 Task: Add Hand In Hand Rosemary Lemon Foaming Hand Soap to the cart.
Action: Mouse moved to (690, 254)
Screenshot: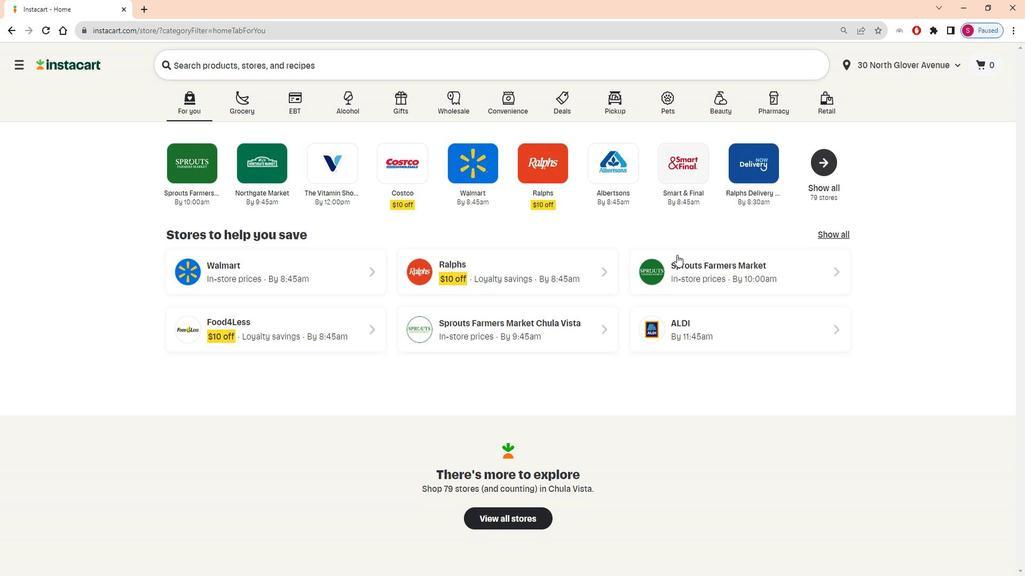 
Action: Mouse pressed left at (690, 254)
Screenshot: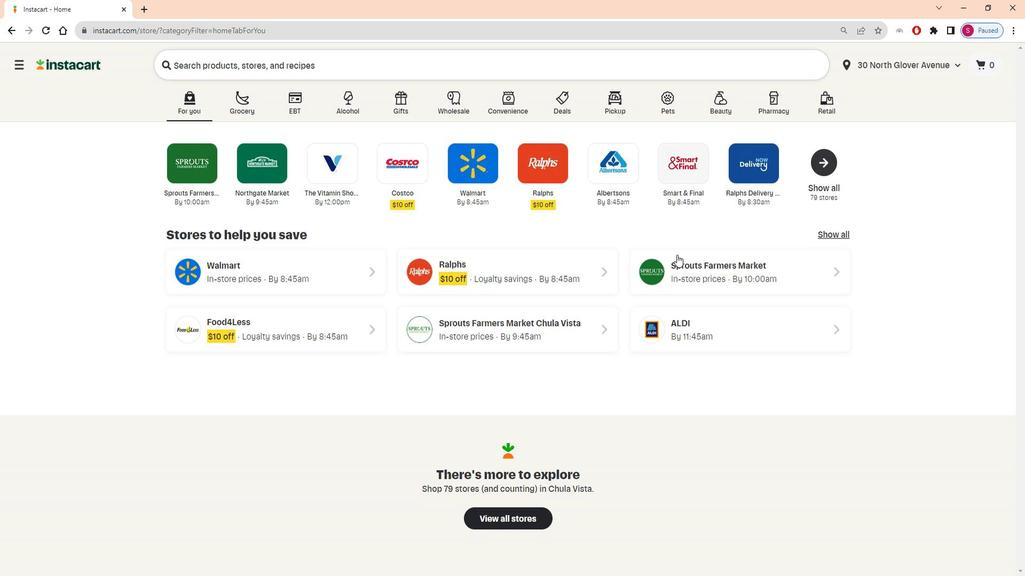 
Action: Mouse moved to (58, 340)
Screenshot: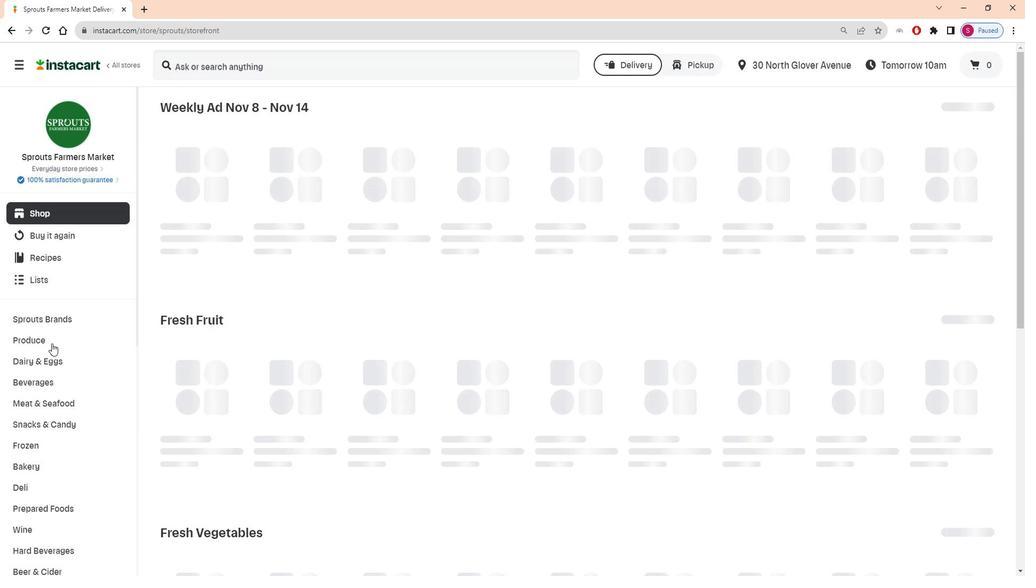 
Action: Mouse scrolled (58, 339) with delta (0, 0)
Screenshot: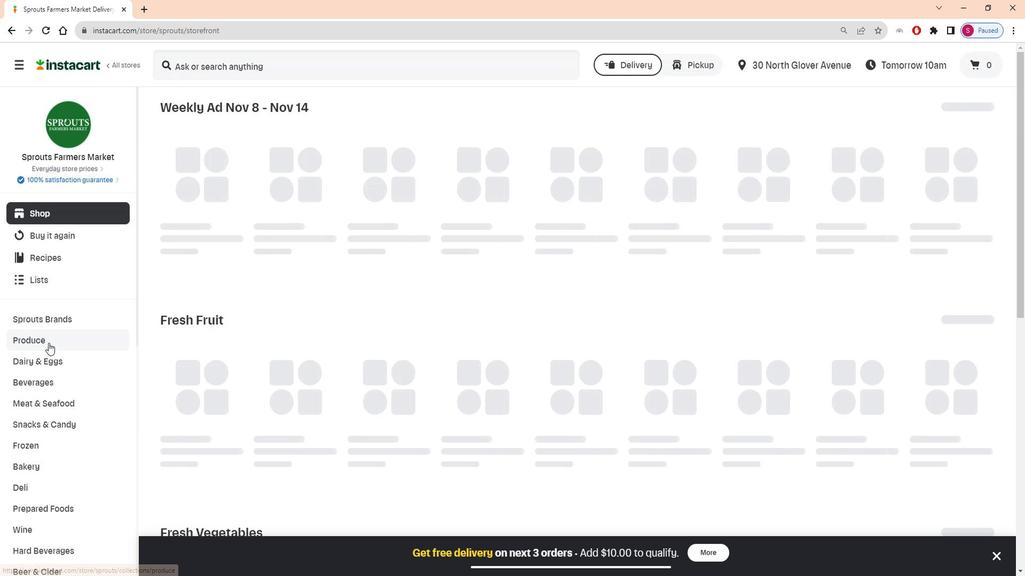 
Action: Mouse scrolled (58, 339) with delta (0, 0)
Screenshot: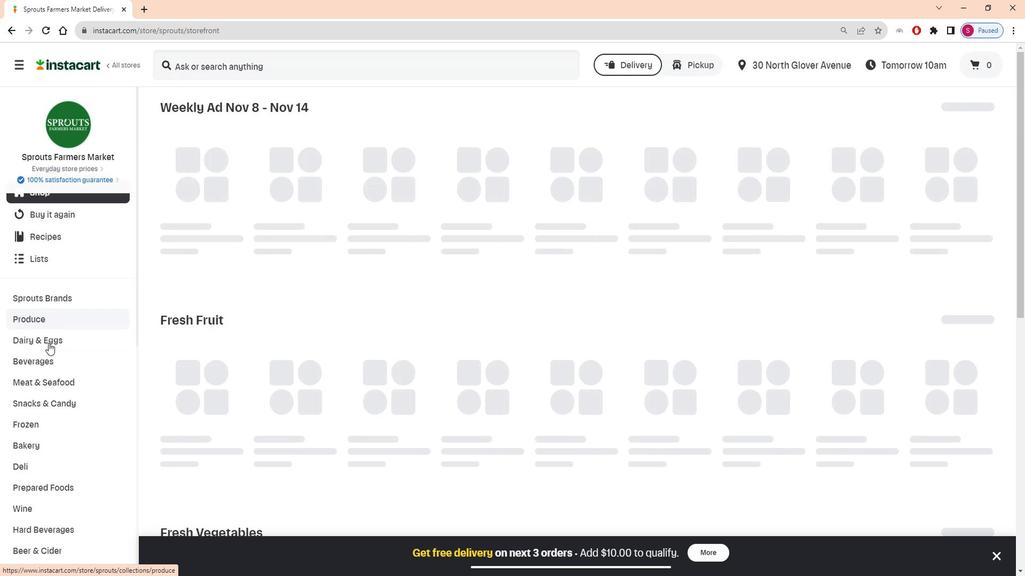 
Action: Mouse scrolled (58, 339) with delta (0, 0)
Screenshot: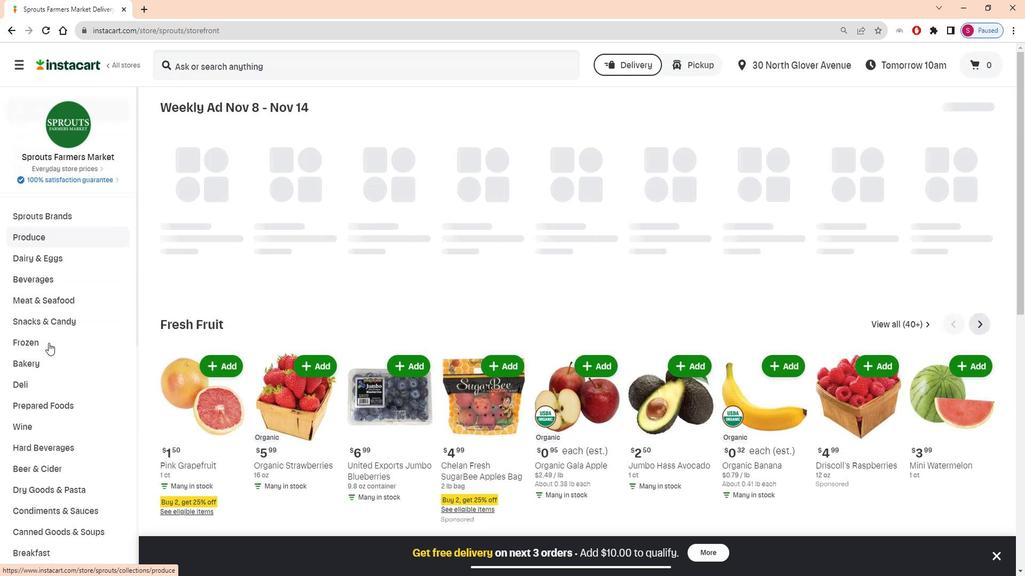 
Action: Mouse scrolled (58, 339) with delta (0, 0)
Screenshot: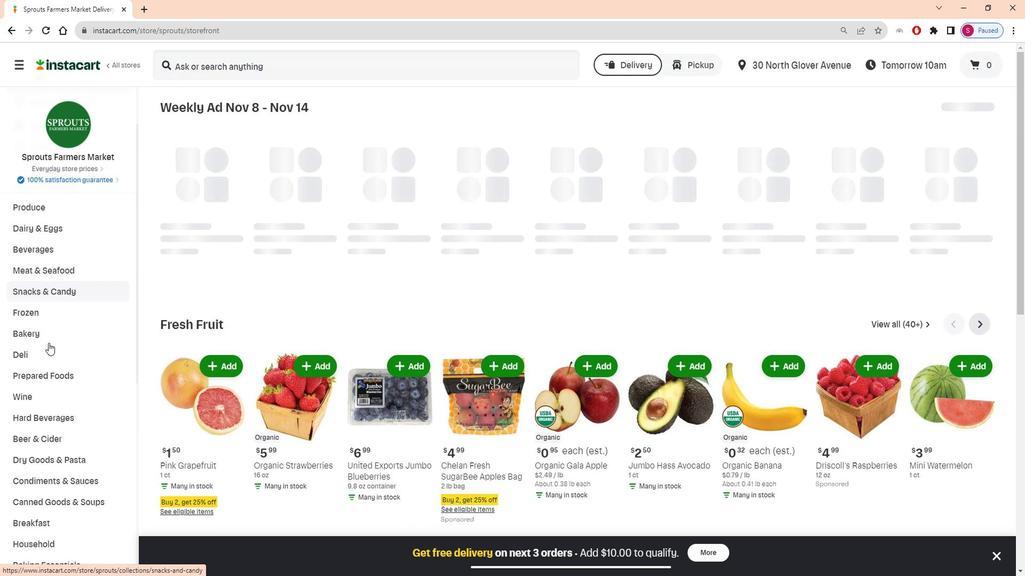 
Action: Mouse scrolled (58, 339) with delta (0, 0)
Screenshot: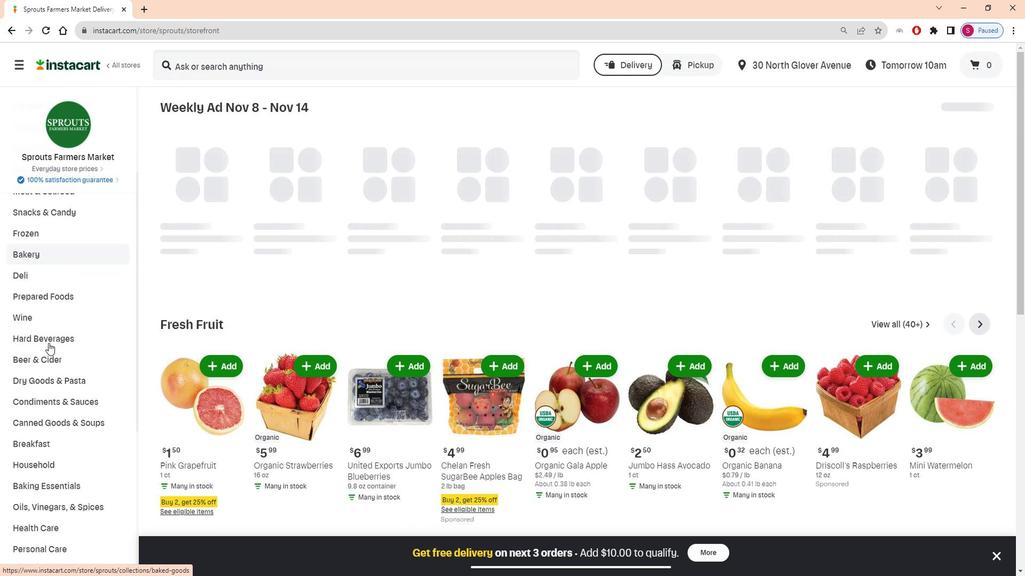 
Action: Mouse scrolled (58, 339) with delta (0, 0)
Screenshot: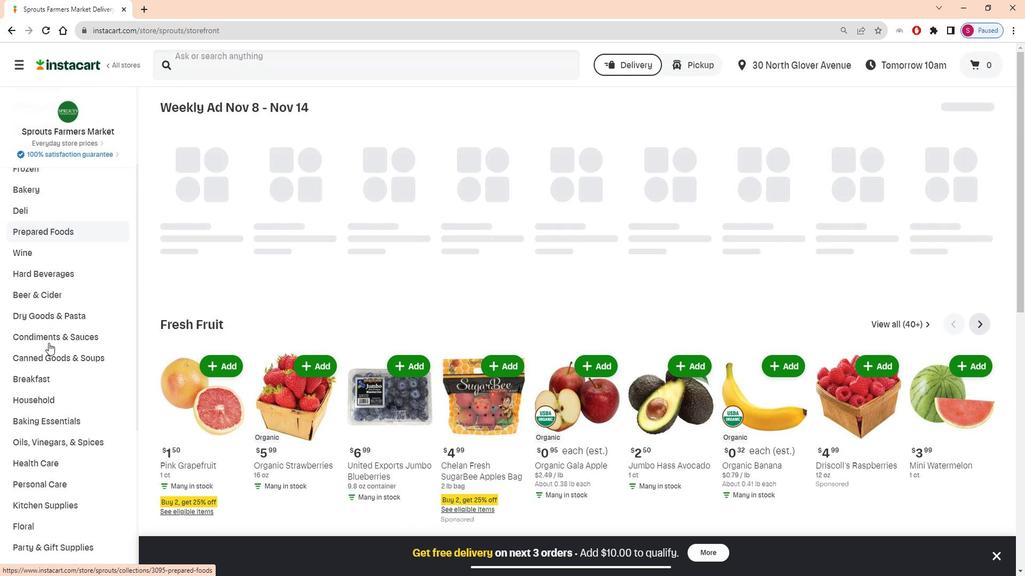 
Action: Mouse moved to (58, 414)
Screenshot: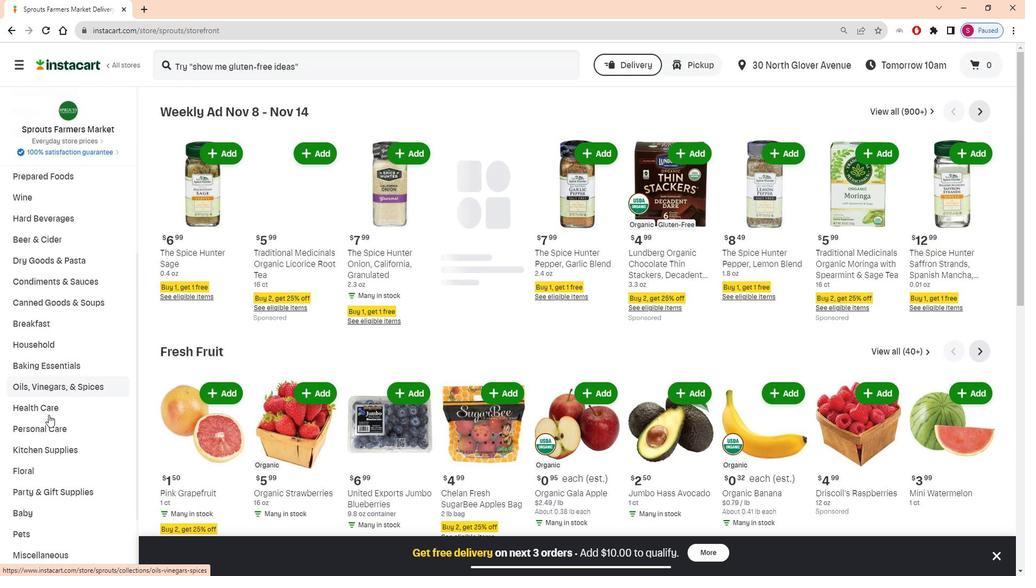 
Action: Mouse pressed left at (58, 414)
Screenshot: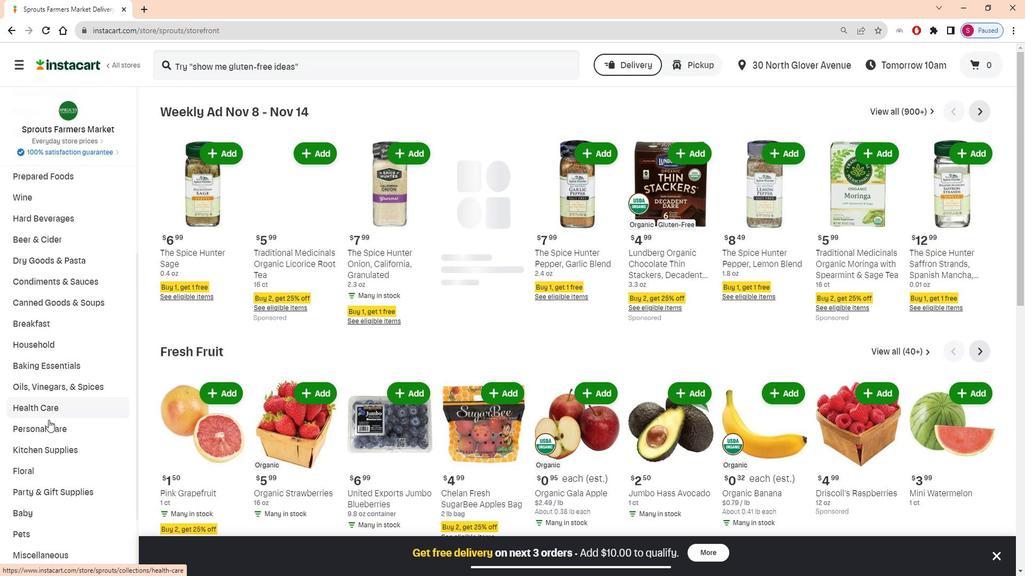 
Action: Mouse moved to (264, 148)
Screenshot: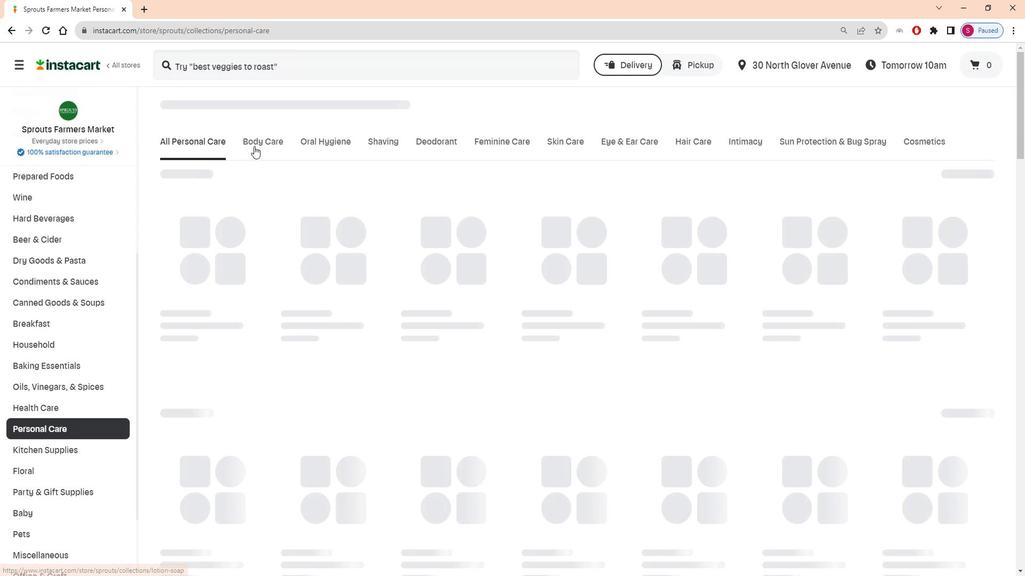 
Action: Mouse pressed left at (264, 148)
Screenshot: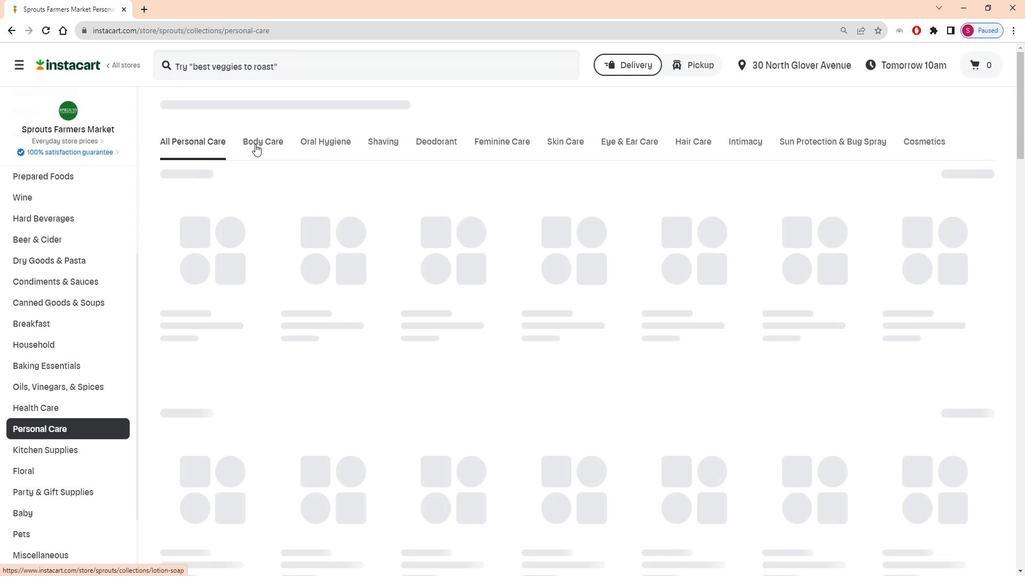 
Action: Mouse moved to (355, 184)
Screenshot: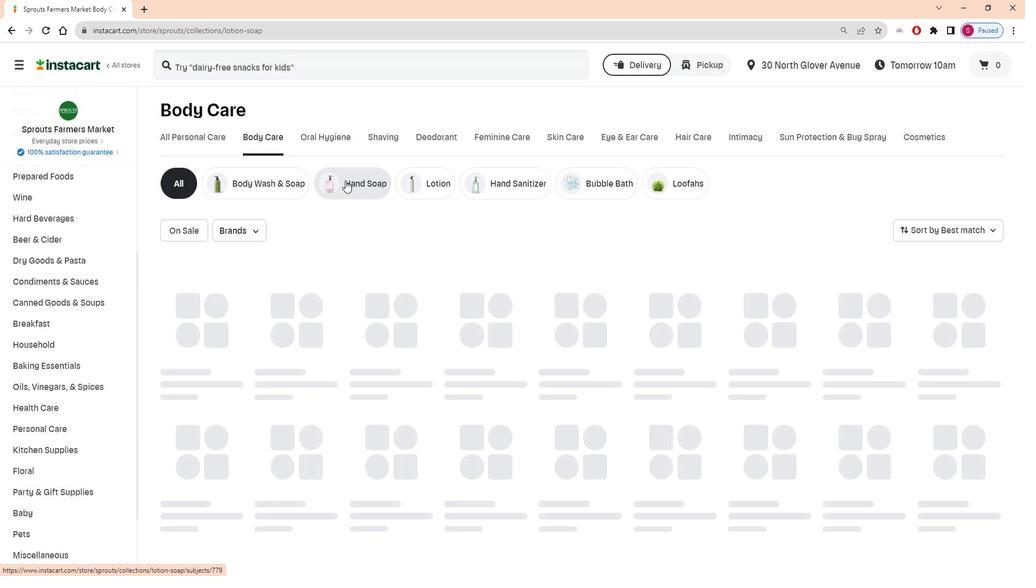 
Action: Mouse pressed left at (355, 184)
Screenshot: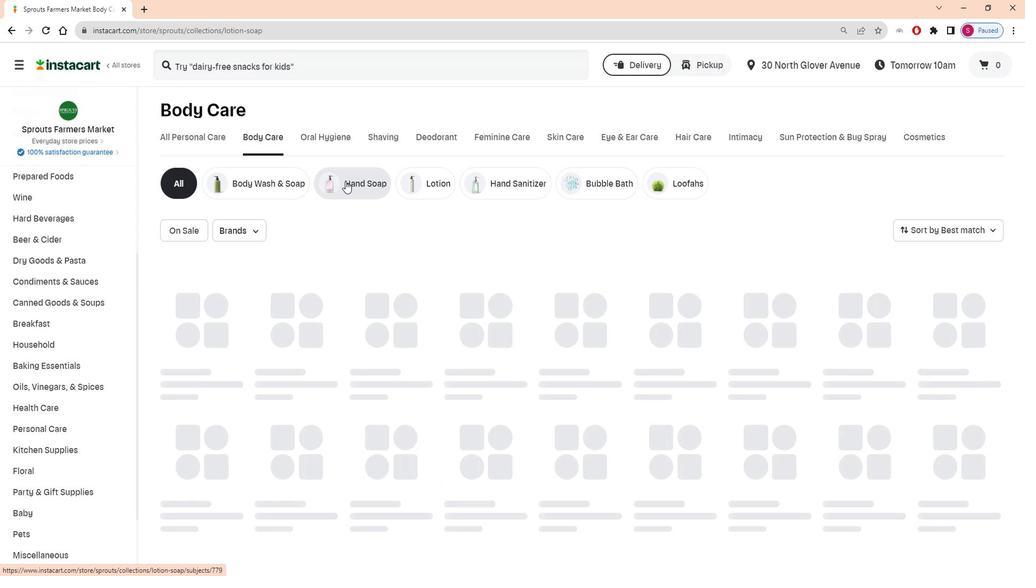 
Action: Mouse moved to (346, 77)
Screenshot: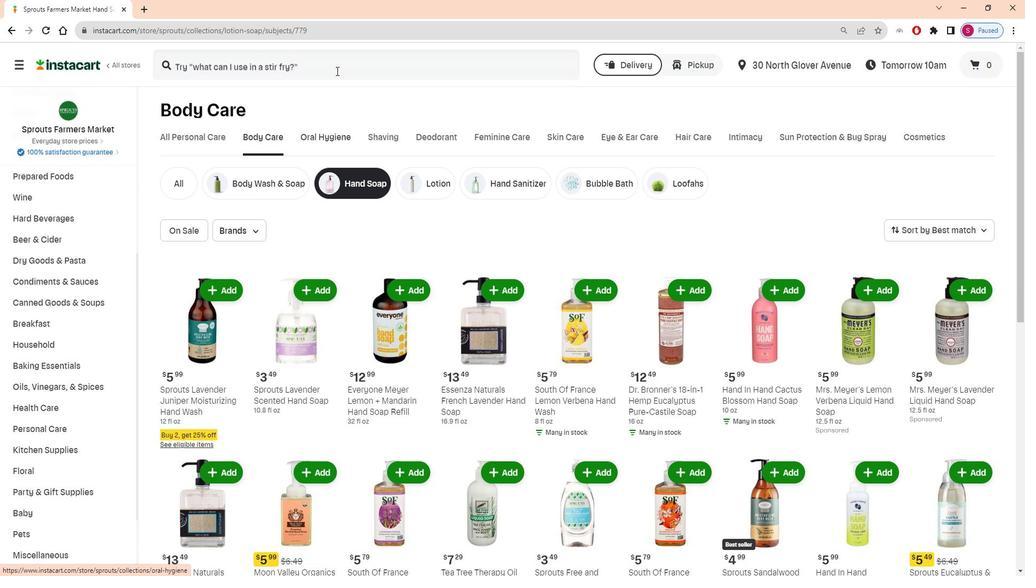 
Action: Mouse pressed left at (346, 77)
Screenshot: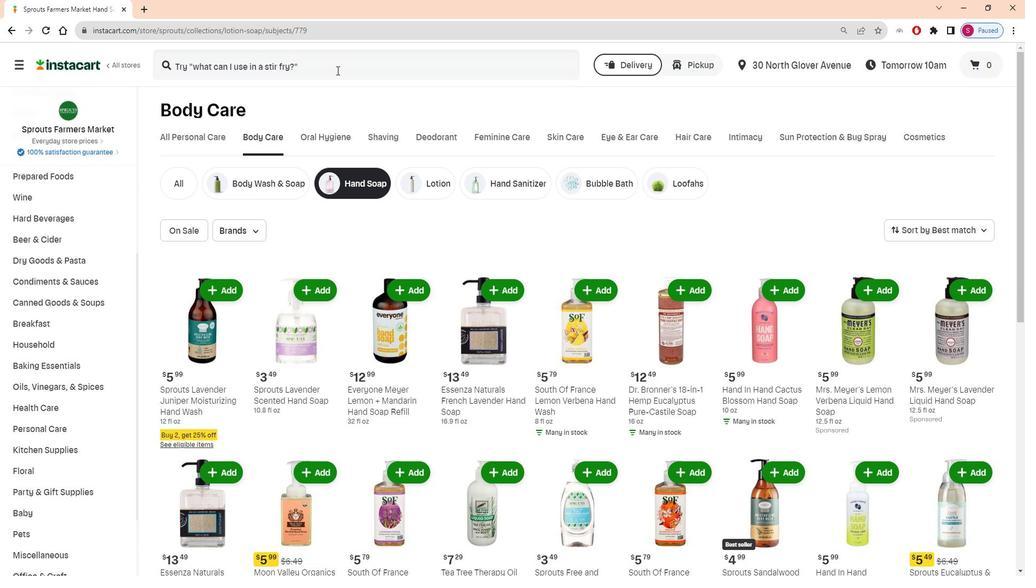 
Action: Mouse moved to (358, 73)
Screenshot: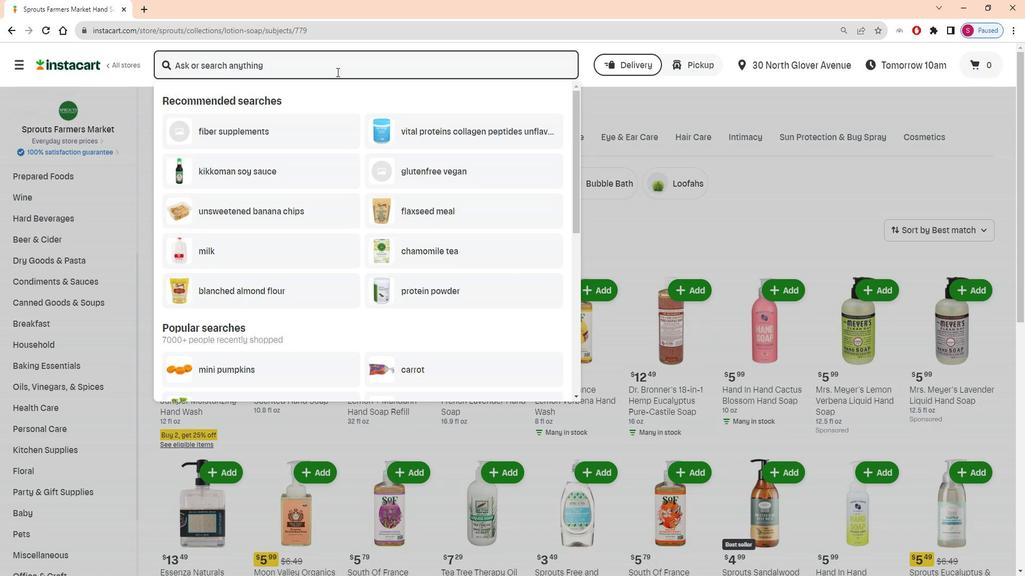 
Action: Key pressed <Key.shift>Hand<Key.space><Key.shift>In<Key.space><Key.shift>Hand<Key.space><Key.shift>Rosemary<Key.space><Key.shift>LEmon<Key.space><Key.backspace><Key.backspace><Key.backspace><Key.backspace><Key.backspace>emon<Key.space><Key.shift>Foaming<Key.space><Key.shift>Hand<Key.space><Key.shift>Soap<Key.space><Key.enter>
Screenshot: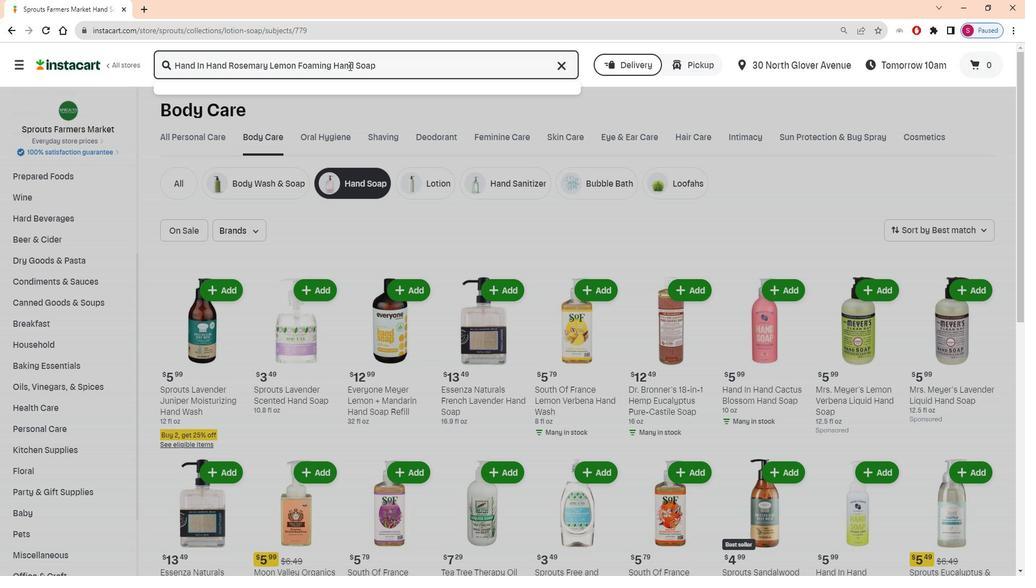 
Action: Mouse moved to (151, 221)
Screenshot: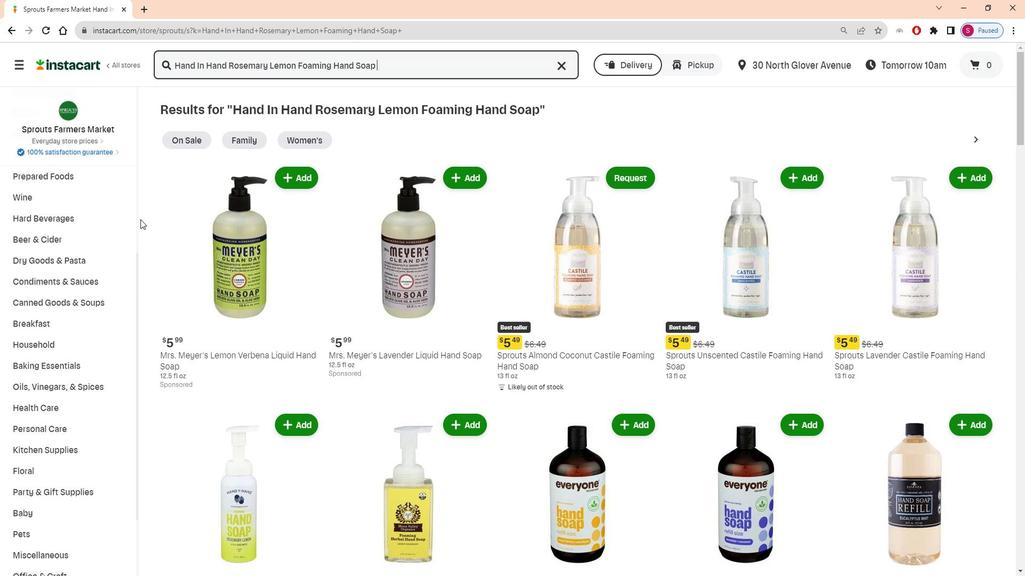 
Action: Mouse scrolled (151, 220) with delta (0, 0)
Screenshot: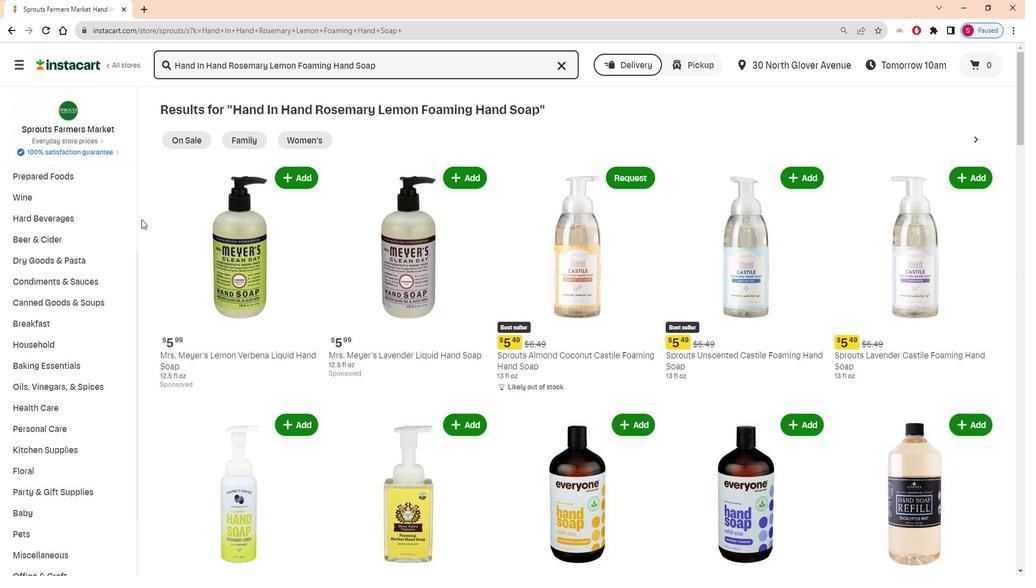 
Action: Mouse moved to (151, 221)
Screenshot: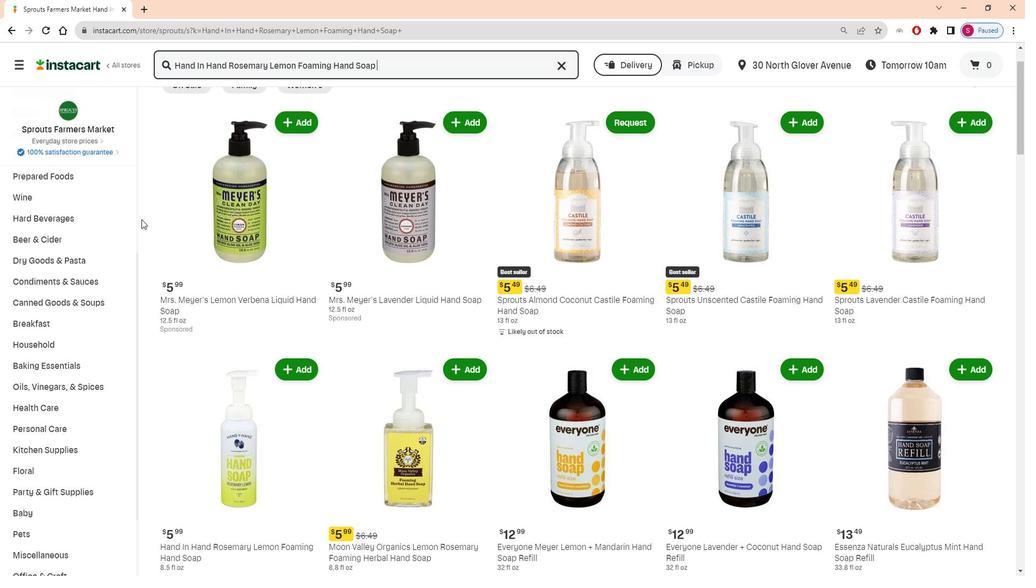 
Action: Mouse scrolled (151, 220) with delta (0, 0)
Screenshot: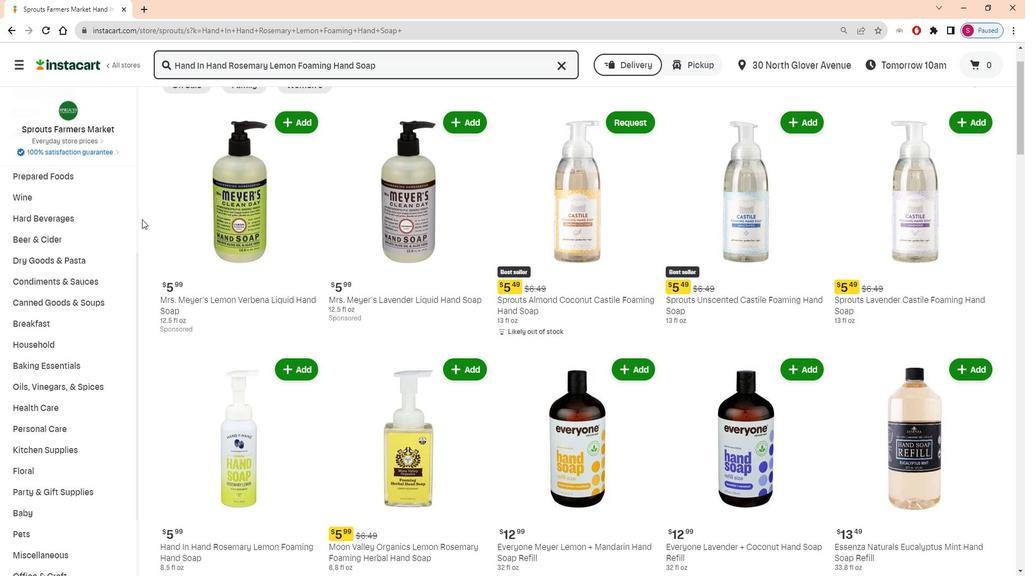 
Action: Mouse scrolled (151, 220) with delta (0, 0)
Screenshot: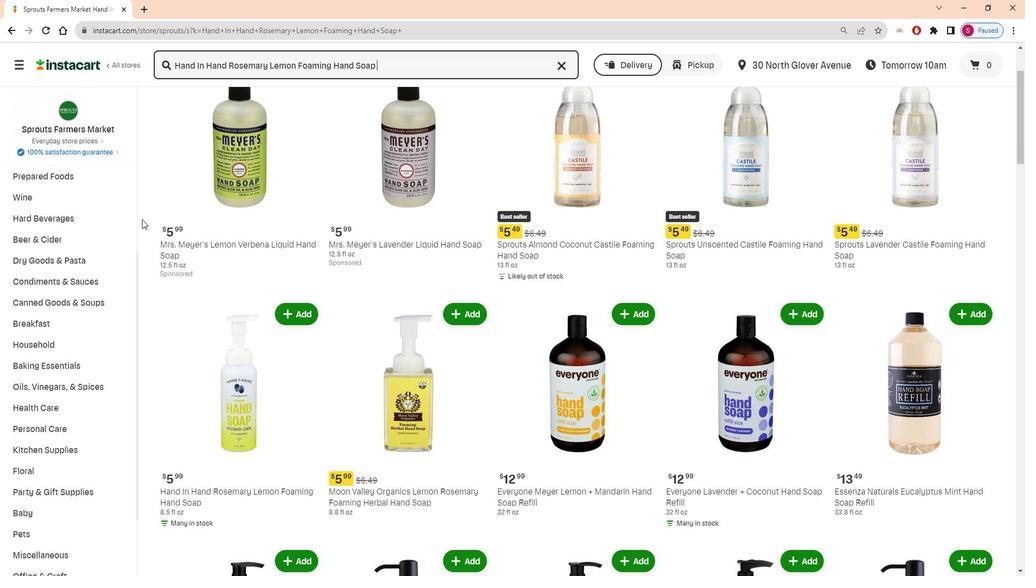 
Action: Mouse scrolled (151, 220) with delta (0, 0)
Screenshot: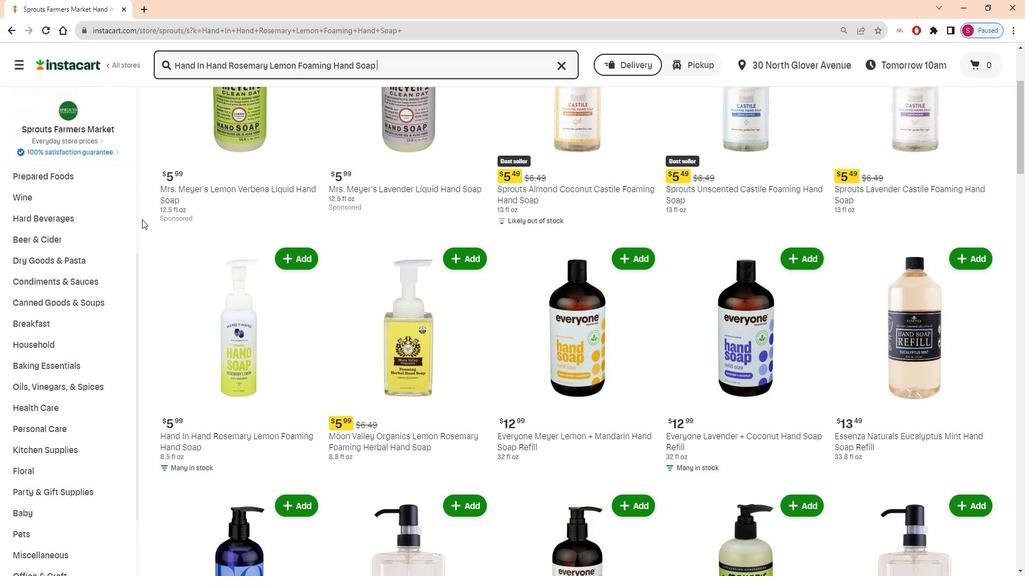 
Action: Mouse scrolled (151, 220) with delta (0, 0)
Screenshot: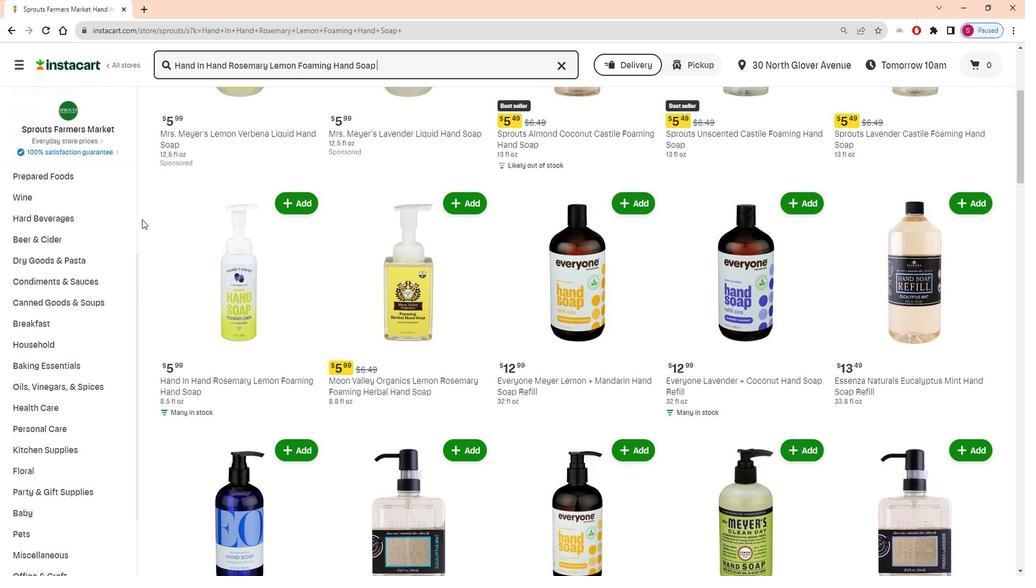 
Action: Mouse moved to (316, 155)
Screenshot: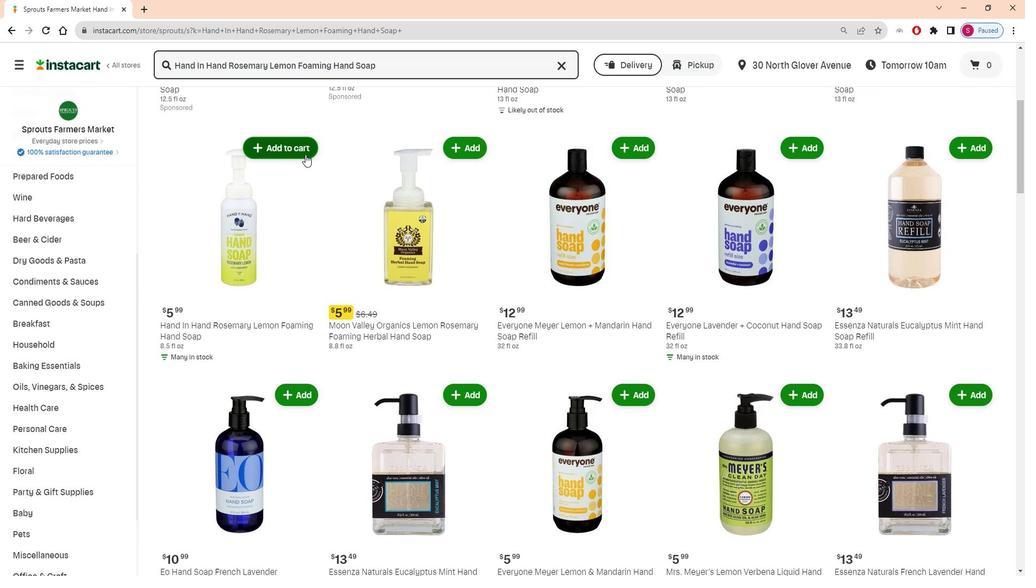 
Action: Mouse pressed left at (316, 155)
Screenshot: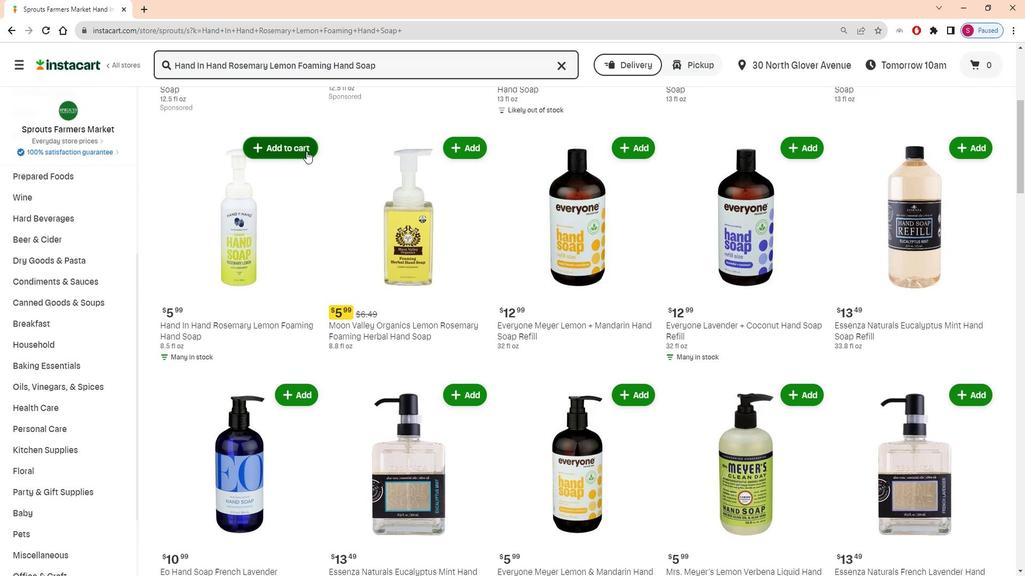 
Action: Mouse moved to (371, 137)
Screenshot: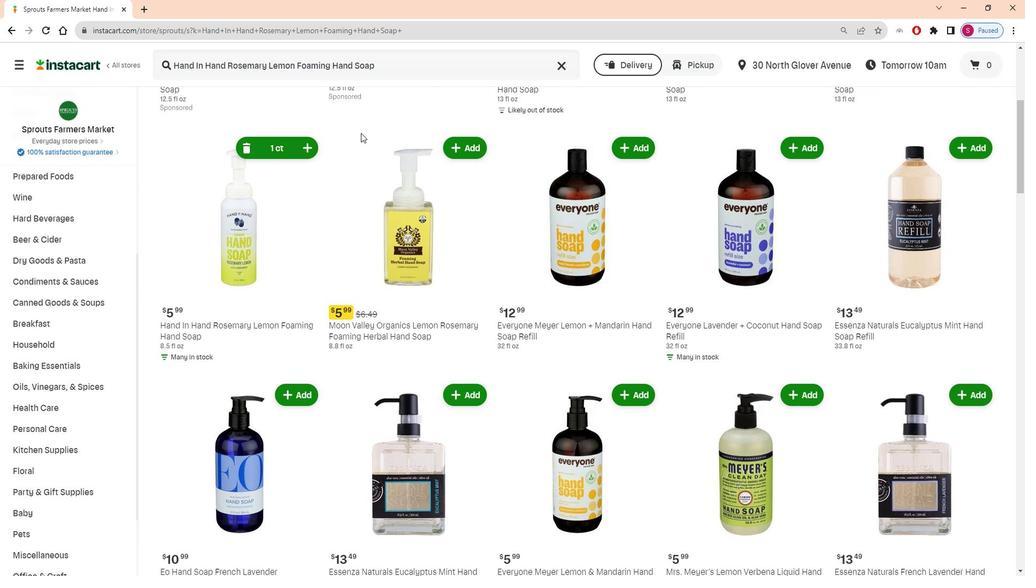 
